 Task: Select a due date automation when advanced on, the moment a card is due add fields with custom field "Resume" set to a number greater than 1 and lower than 10.
Action: Mouse moved to (1229, 92)
Screenshot: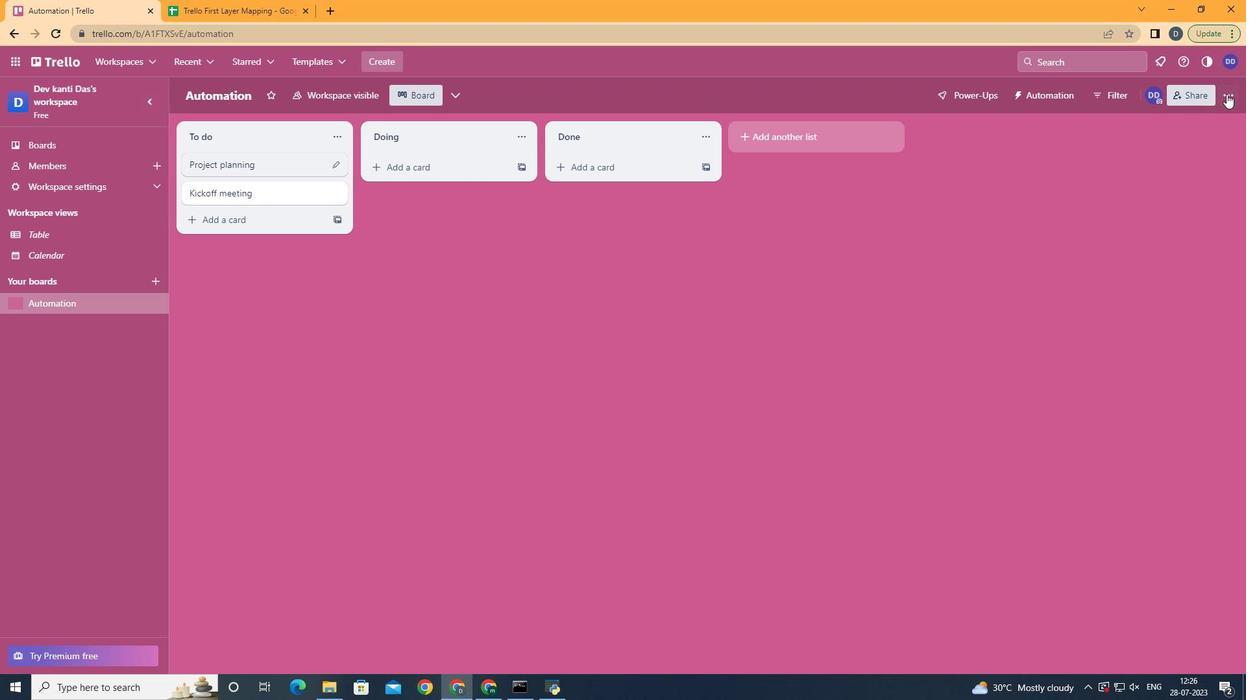 
Action: Mouse pressed left at (1229, 92)
Screenshot: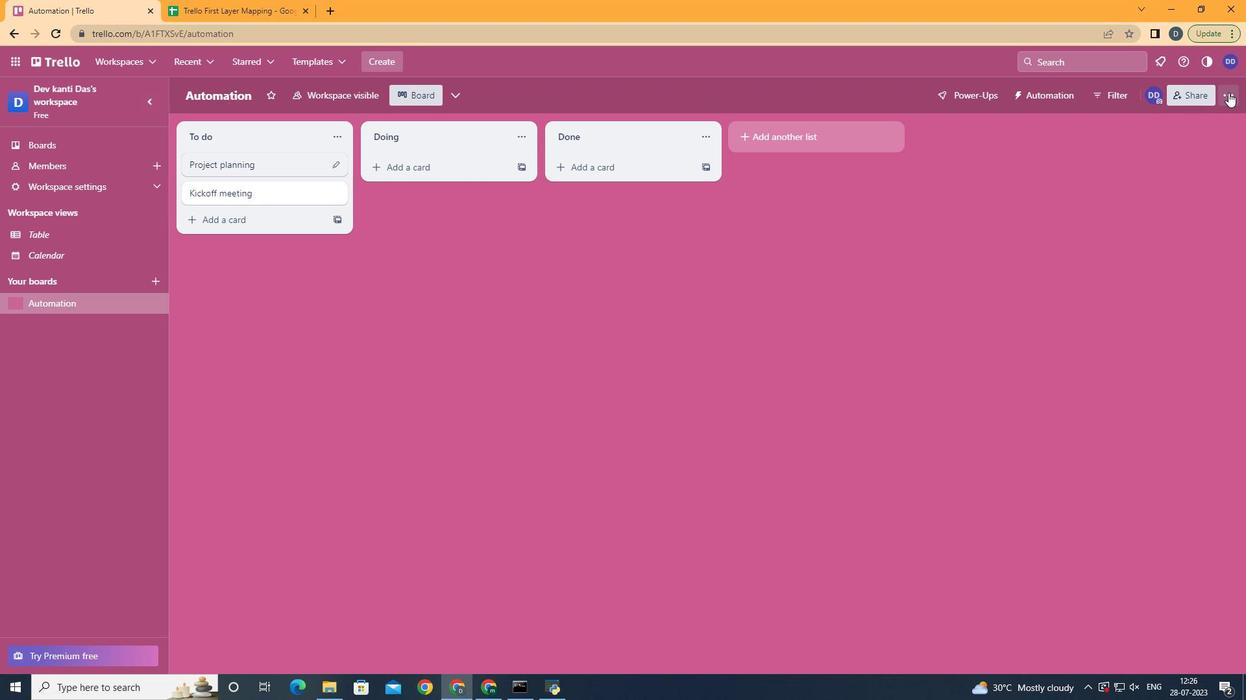 
Action: Mouse moved to (1144, 268)
Screenshot: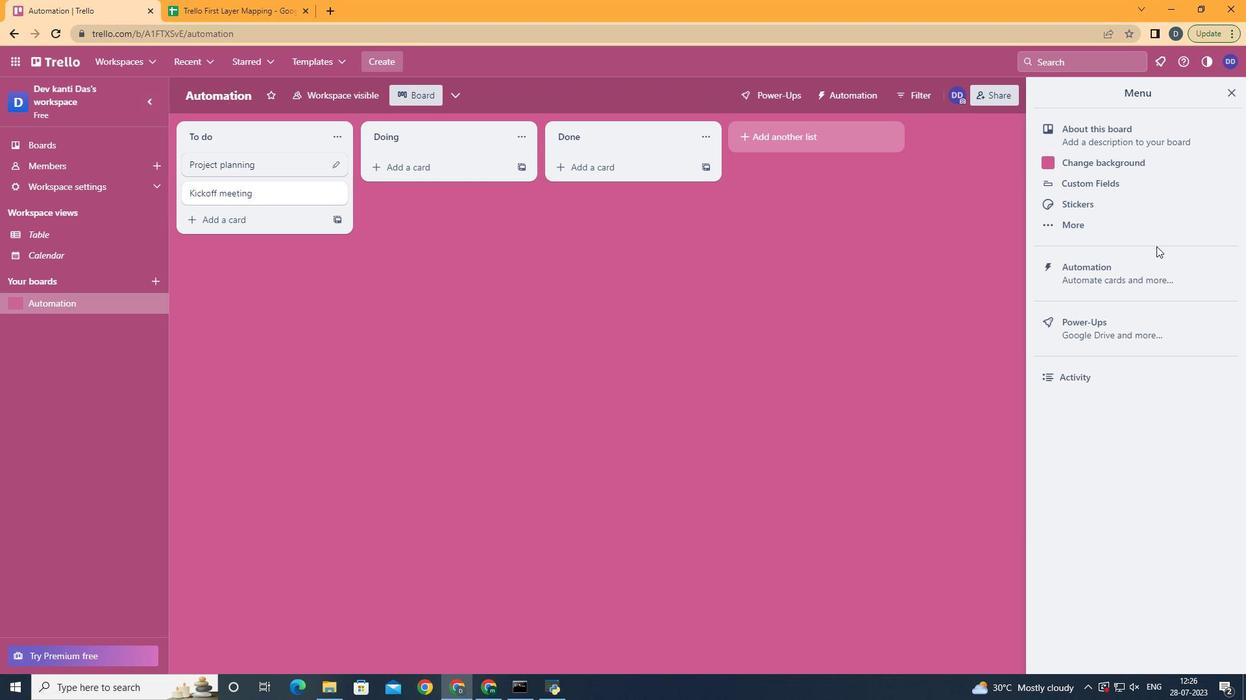 
Action: Mouse pressed left at (1144, 268)
Screenshot: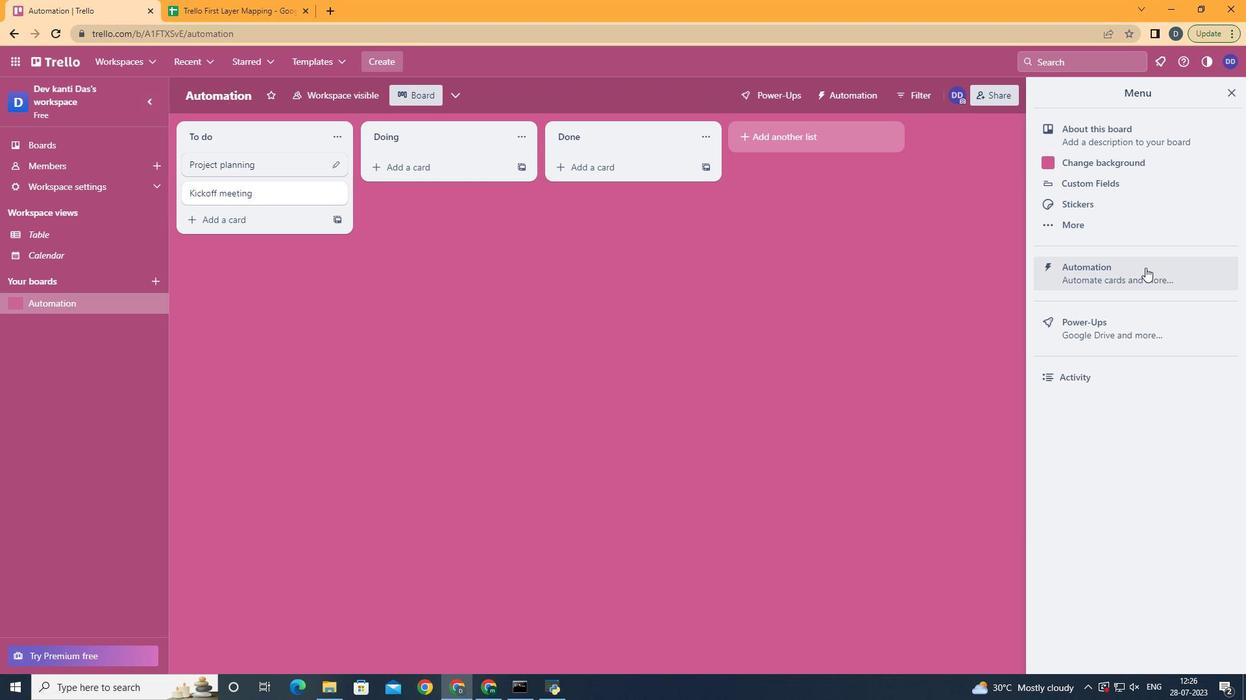 
Action: Mouse moved to (219, 256)
Screenshot: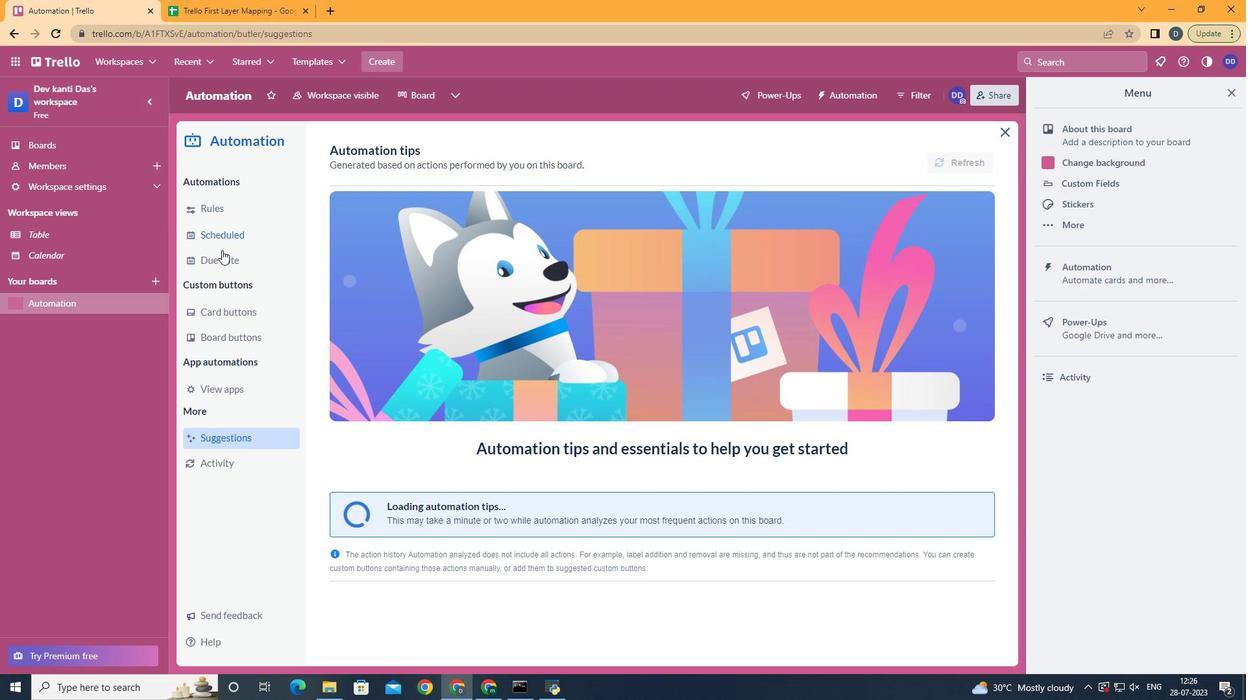 
Action: Mouse pressed left at (219, 256)
Screenshot: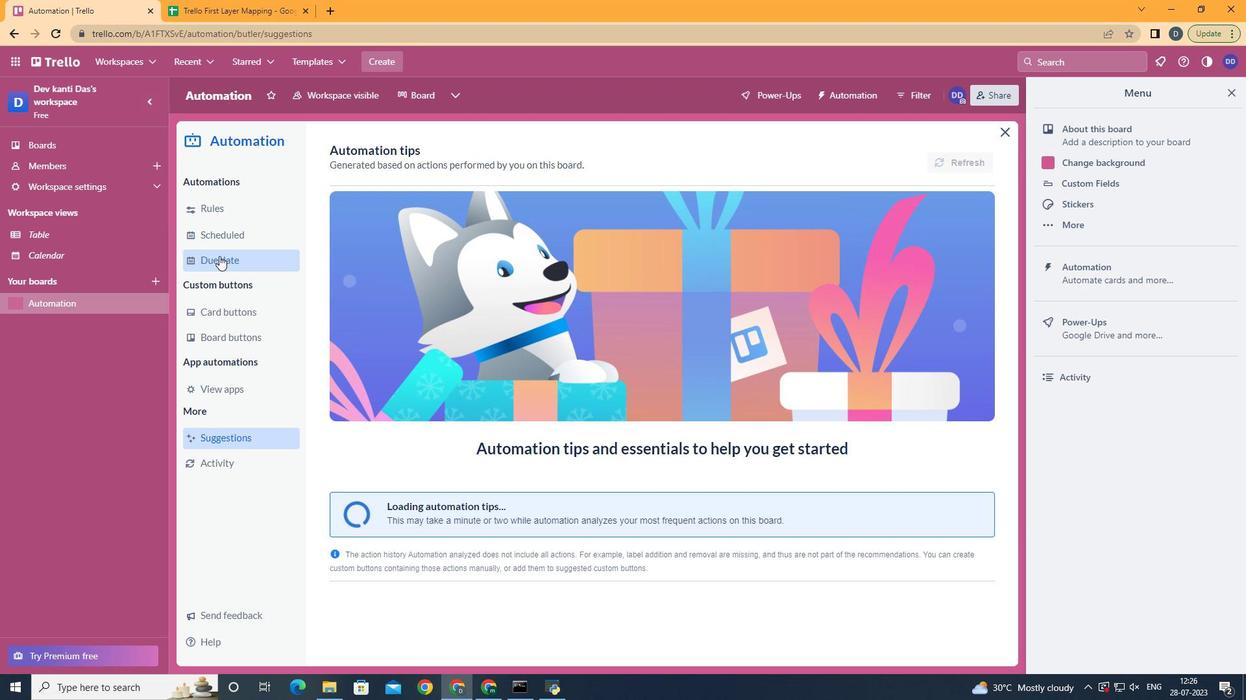 
Action: Mouse moved to (899, 160)
Screenshot: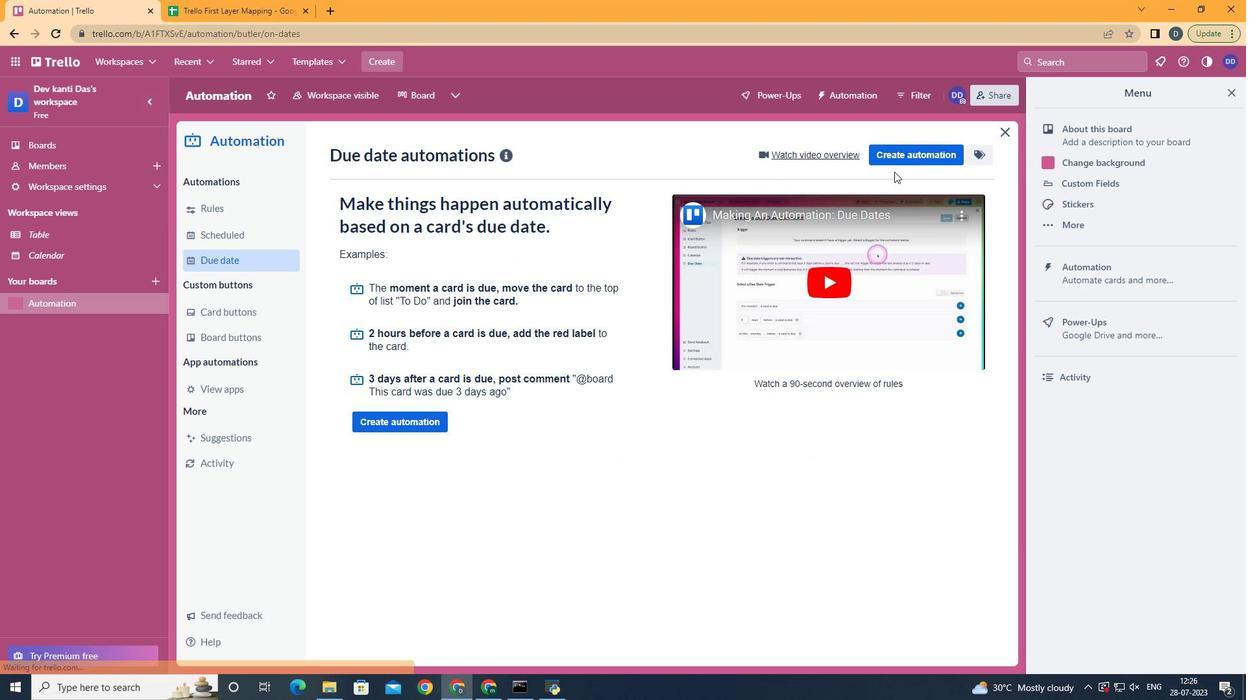 
Action: Mouse pressed left at (899, 160)
Screenshot: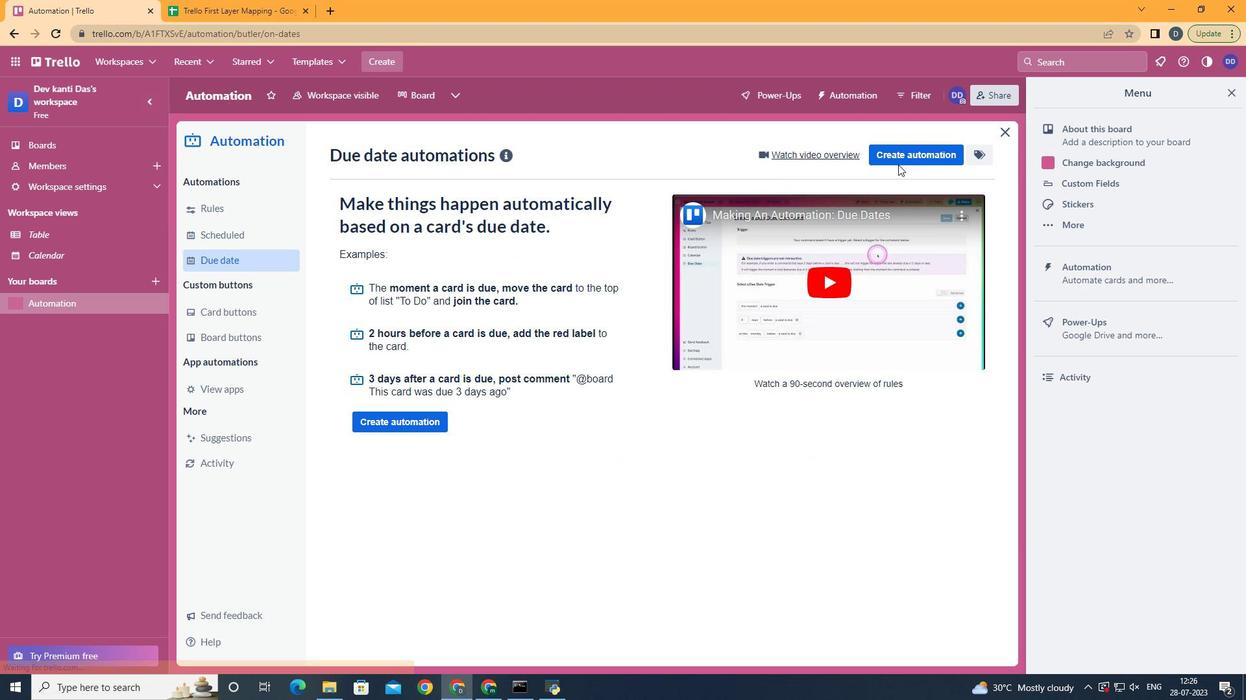
Action: Mouse moved to (773, 287)
Screenshot: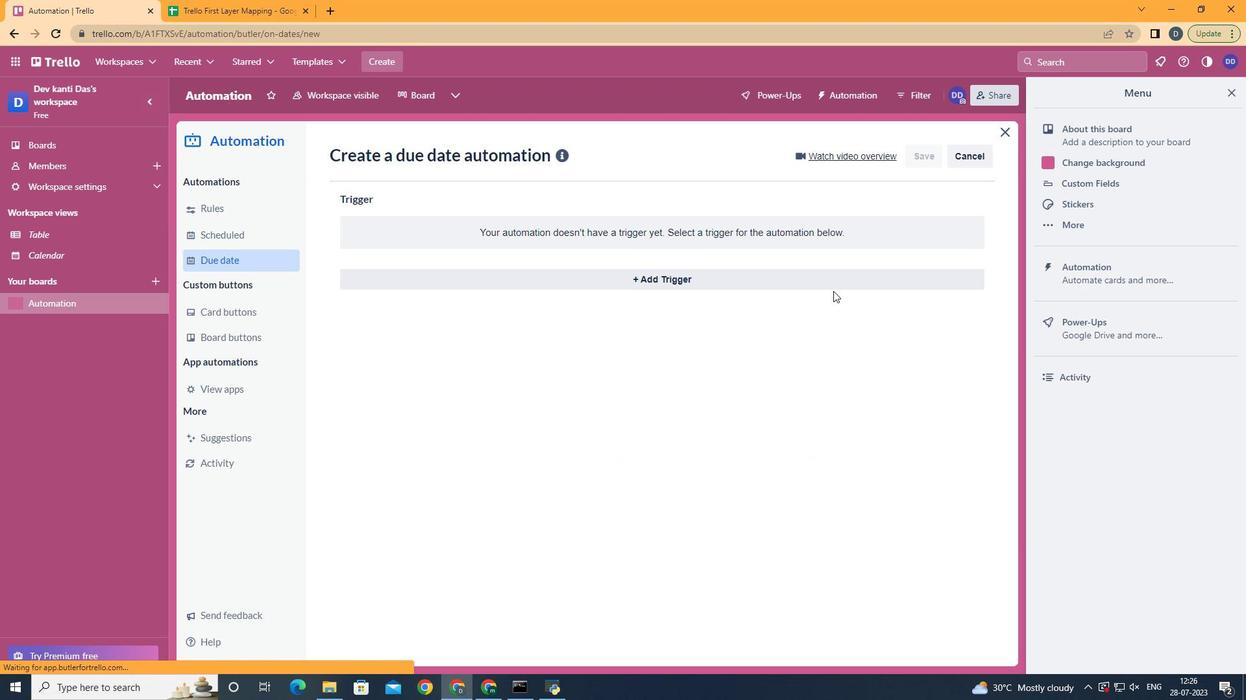 
Action: Mouse pressed left at (773, 287)
Screenshot: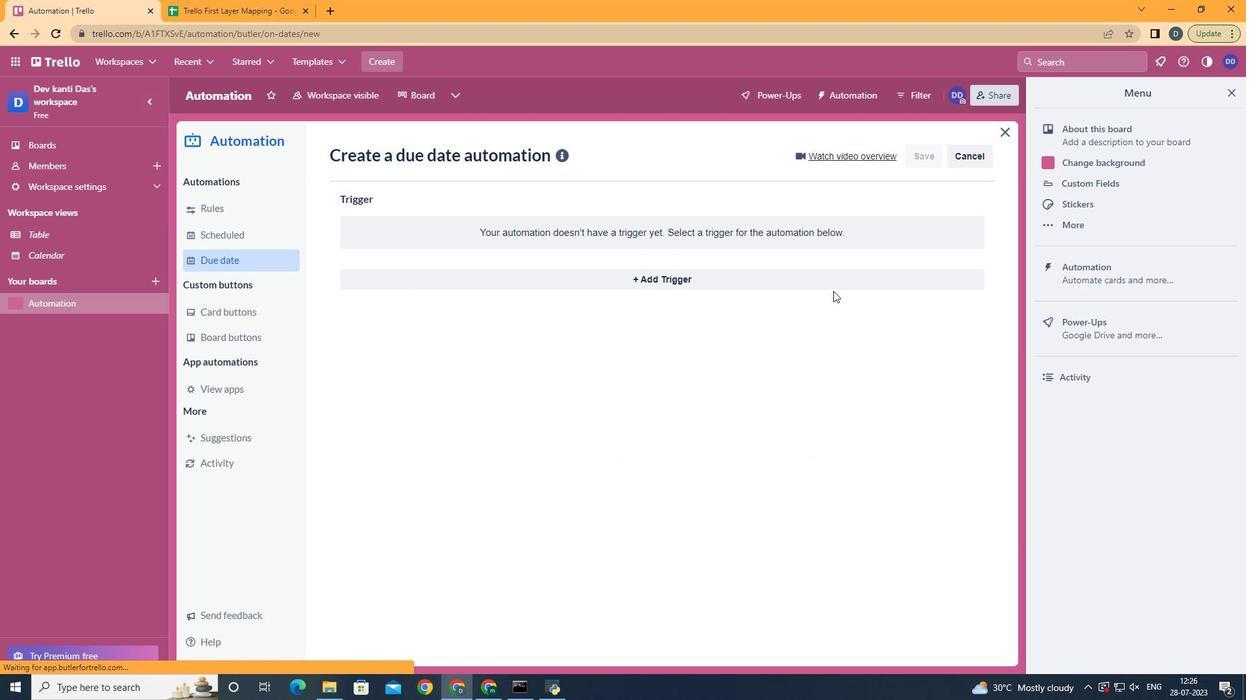 
Action: Mouse moved to (393, 460)
Screenshot: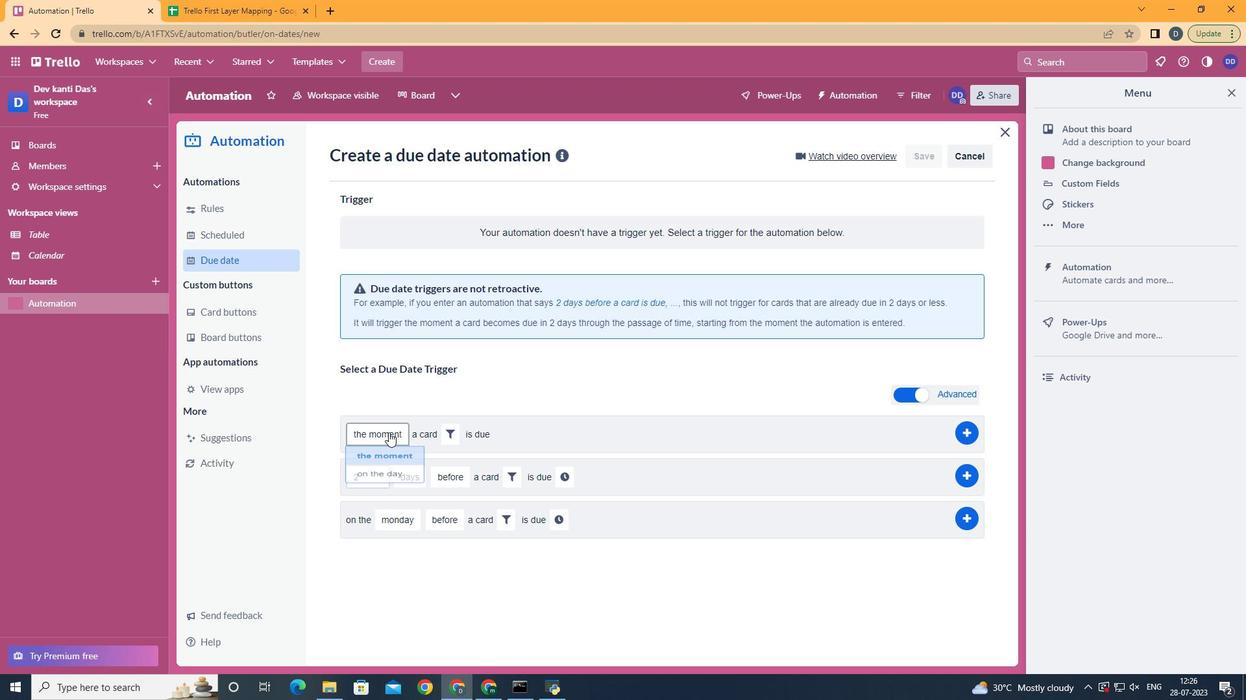 
Action: Mouse pressed left at (393, 460)
Screenshot: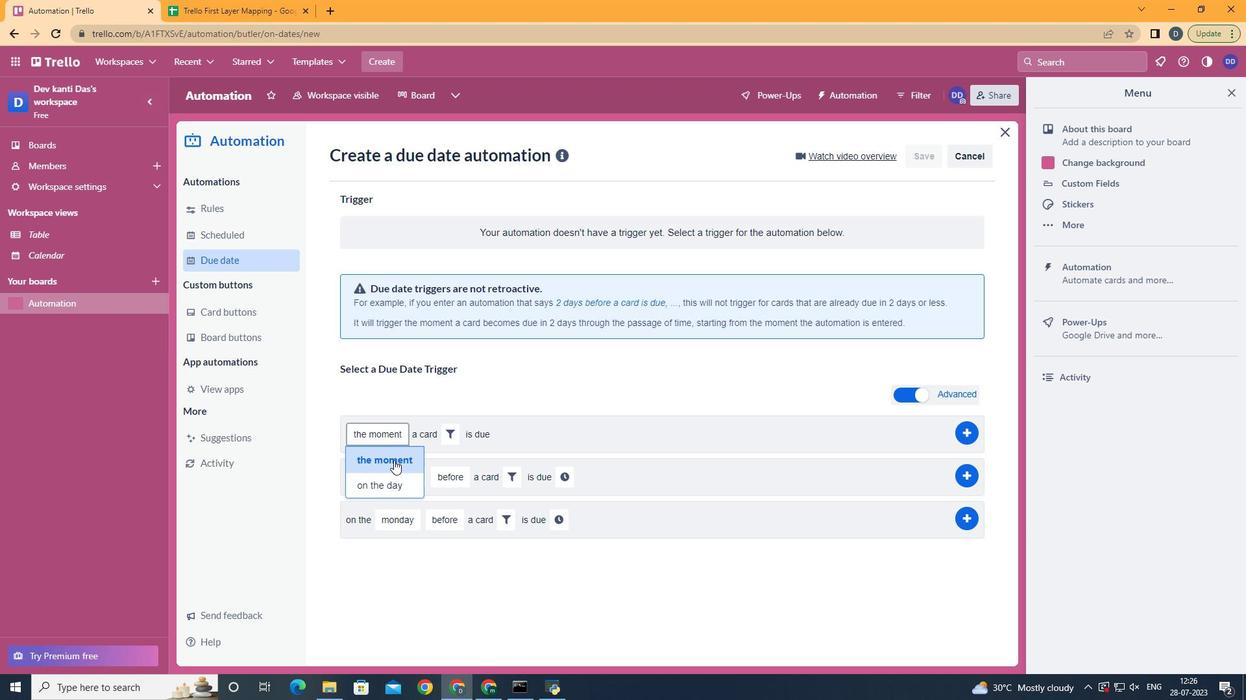 
Action: Mouse moved to (451, 434)
Screenshot: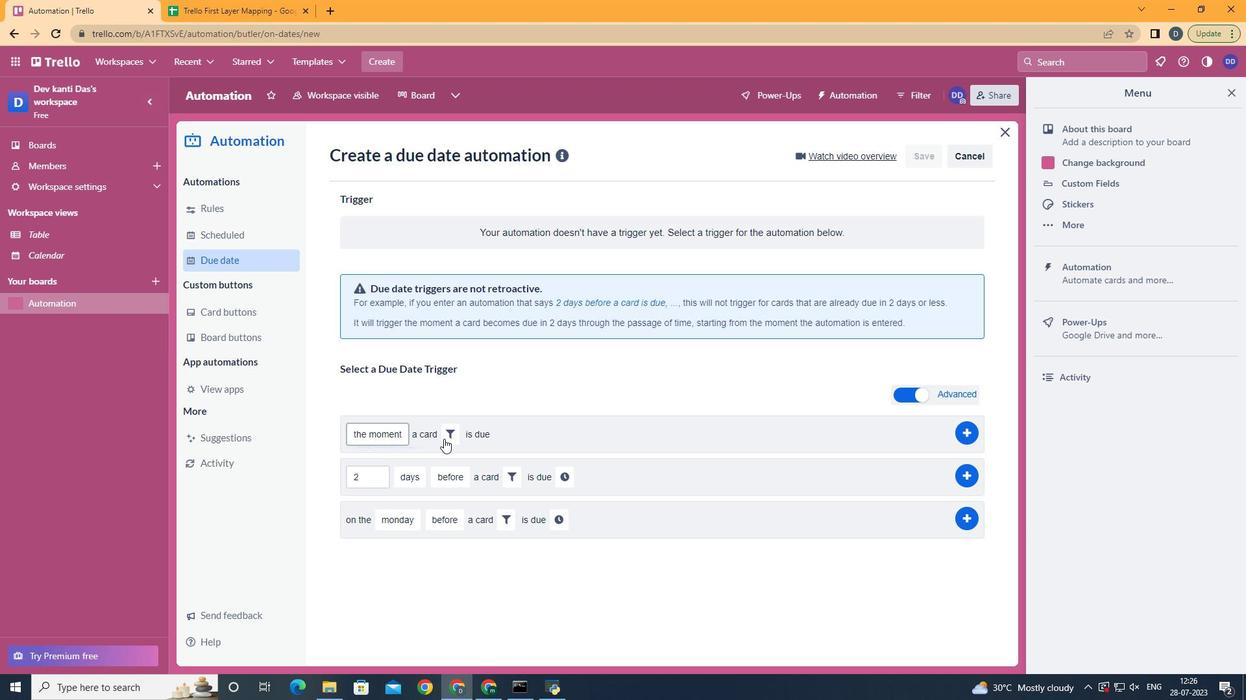 
Action: Mouse pressed left at (451, 434)
Screenshot: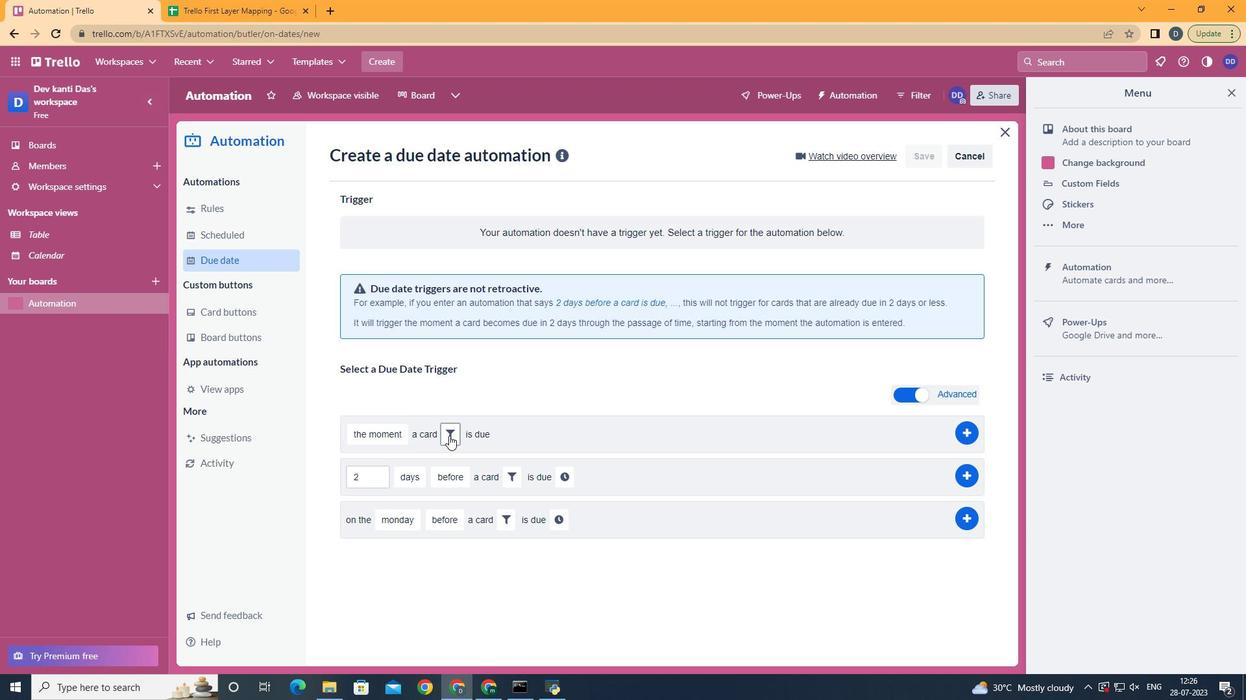 
Action: Mouse moved to (653, 476)
Screenshot: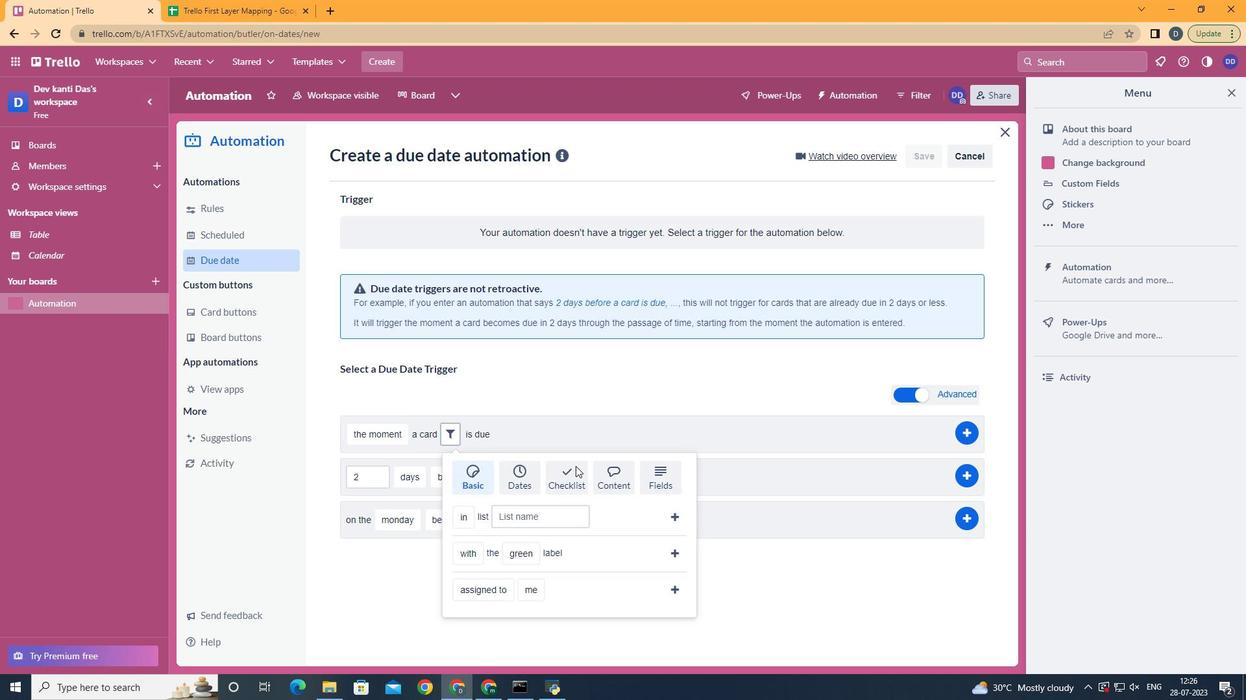 
Action: Mouse pressed left at (653, 476)
Screenshot: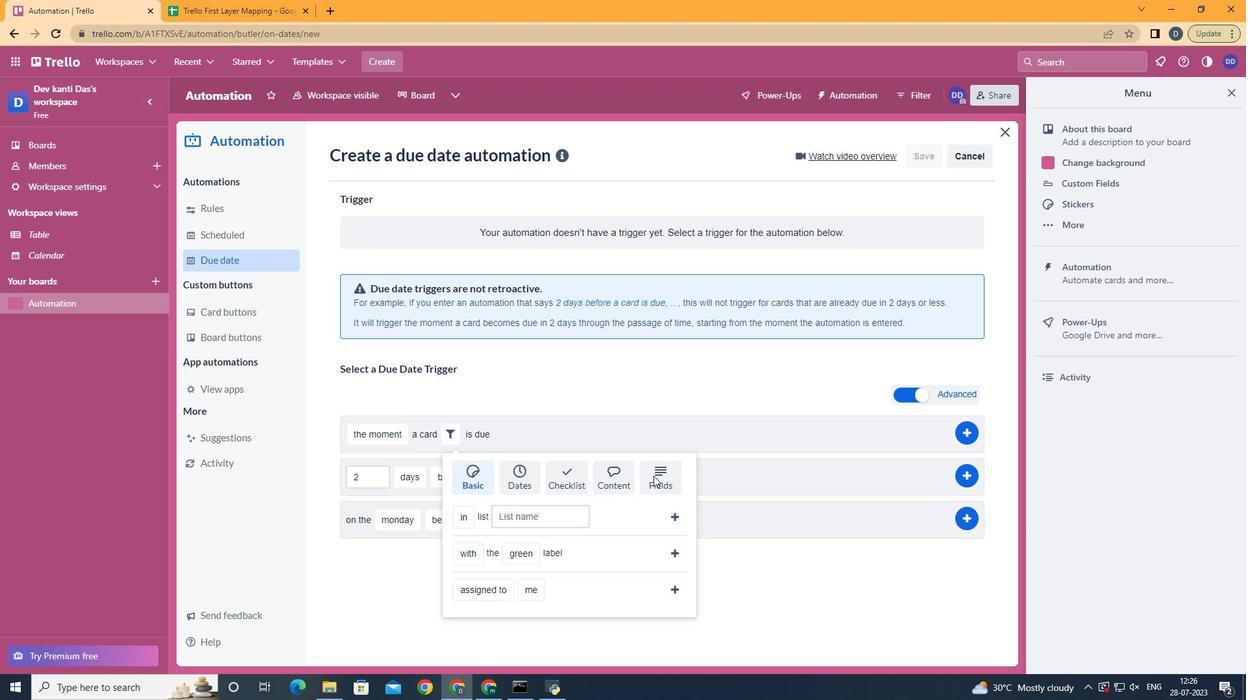 
Action: Mouse moved to (672, 495)
Screenshot: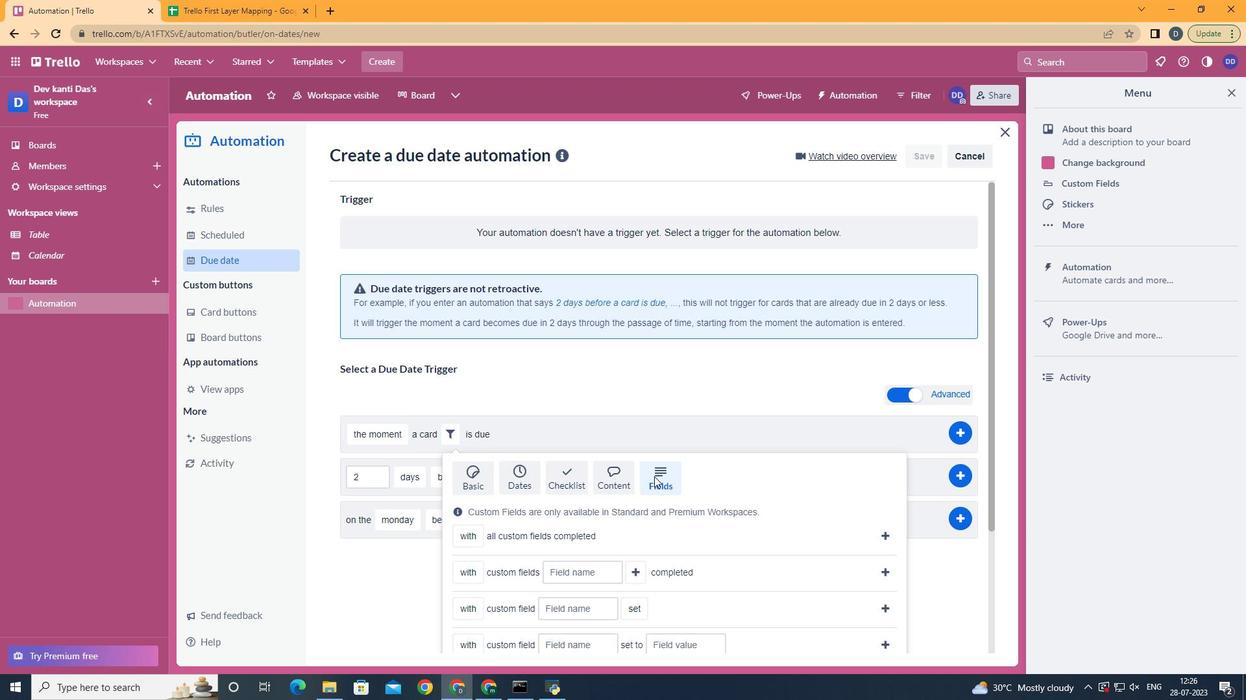 
Action: Mouse scrolled (672, 494) with delta (0, 0)
Screenshot: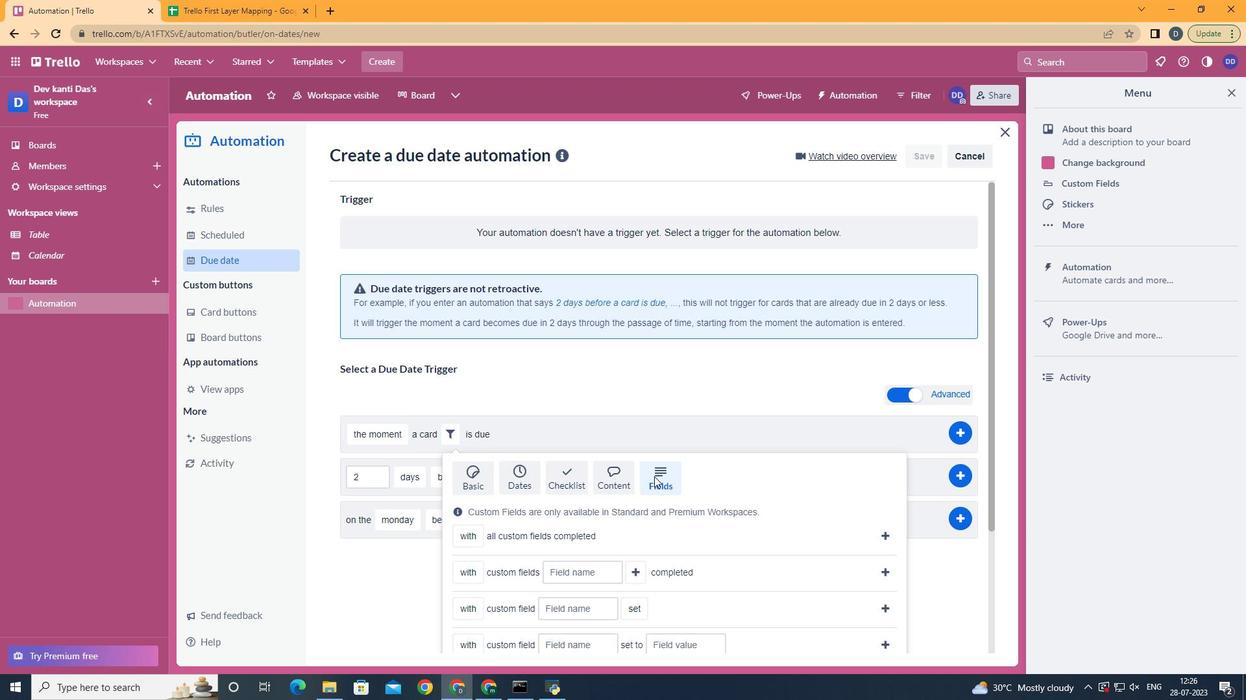 
Action: Mouse moved to (685, 503)
Screenshot: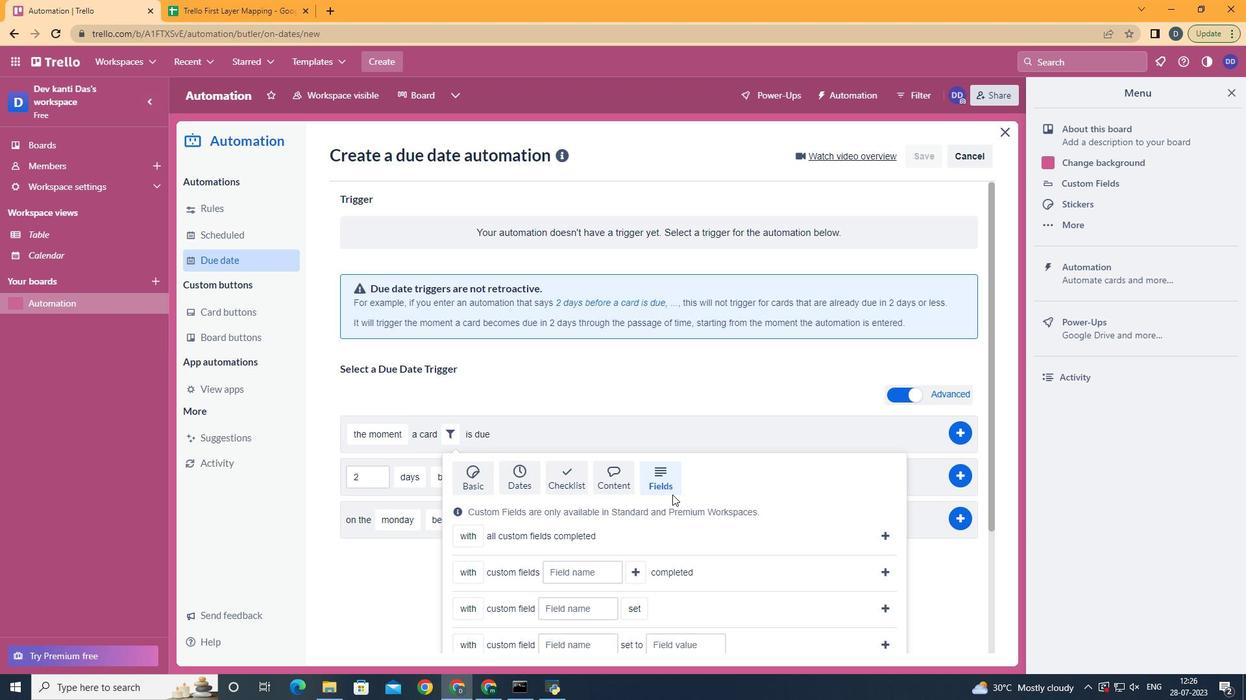 
Action: Mouse scrolled (684, 502) with delta (0, 0)
Screenshot: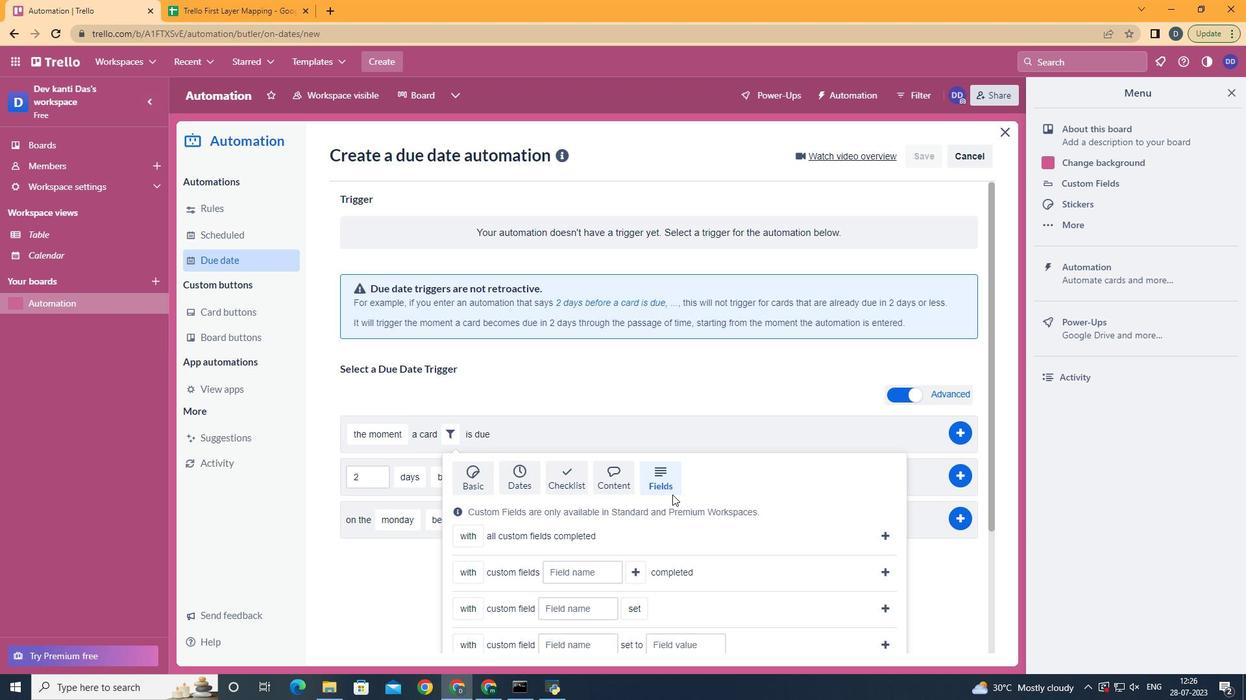 
Action: Mouse moved to (695, 504)
Screenshot: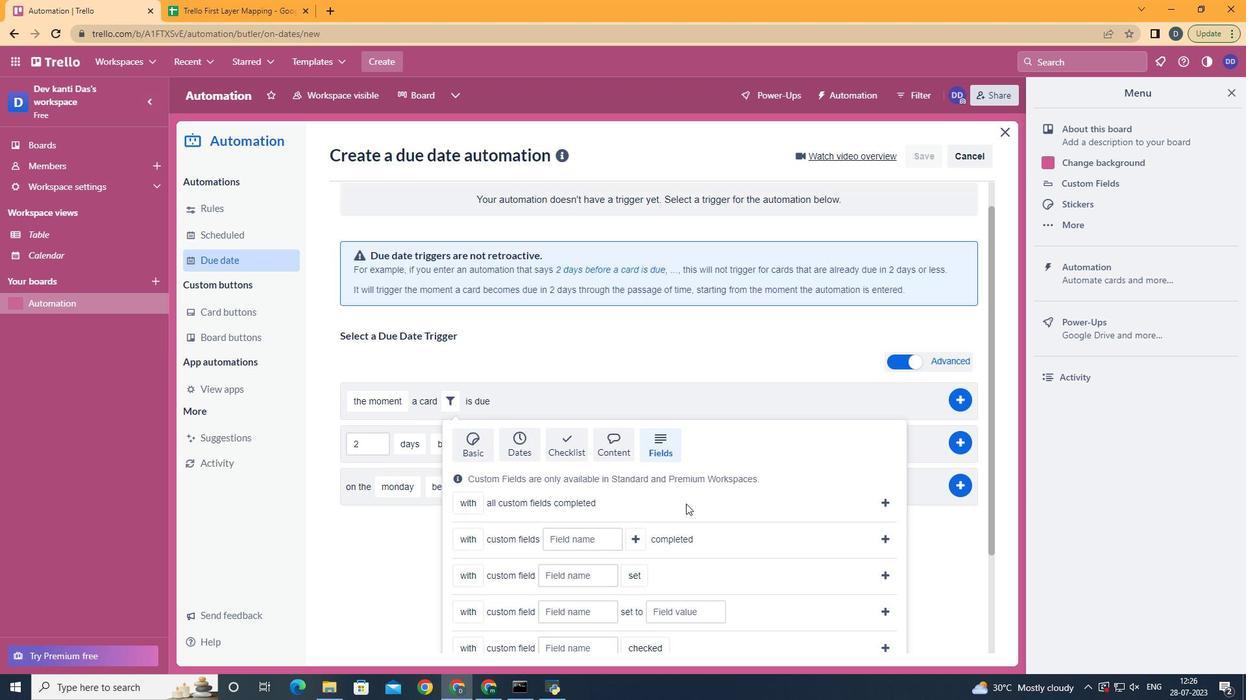 
Action: Mouse scrolled (695, 505) with delta (0, 0)
Screenshot: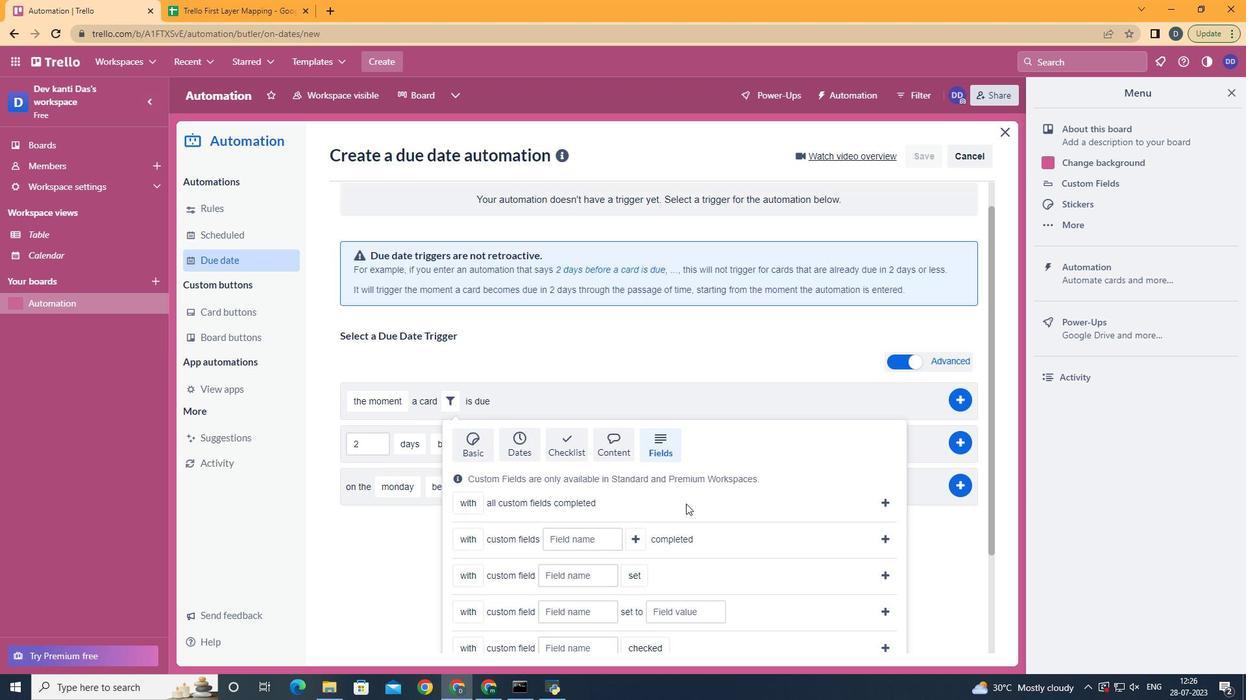 
Action: Mouse moved to (730, 499)
Screenshot: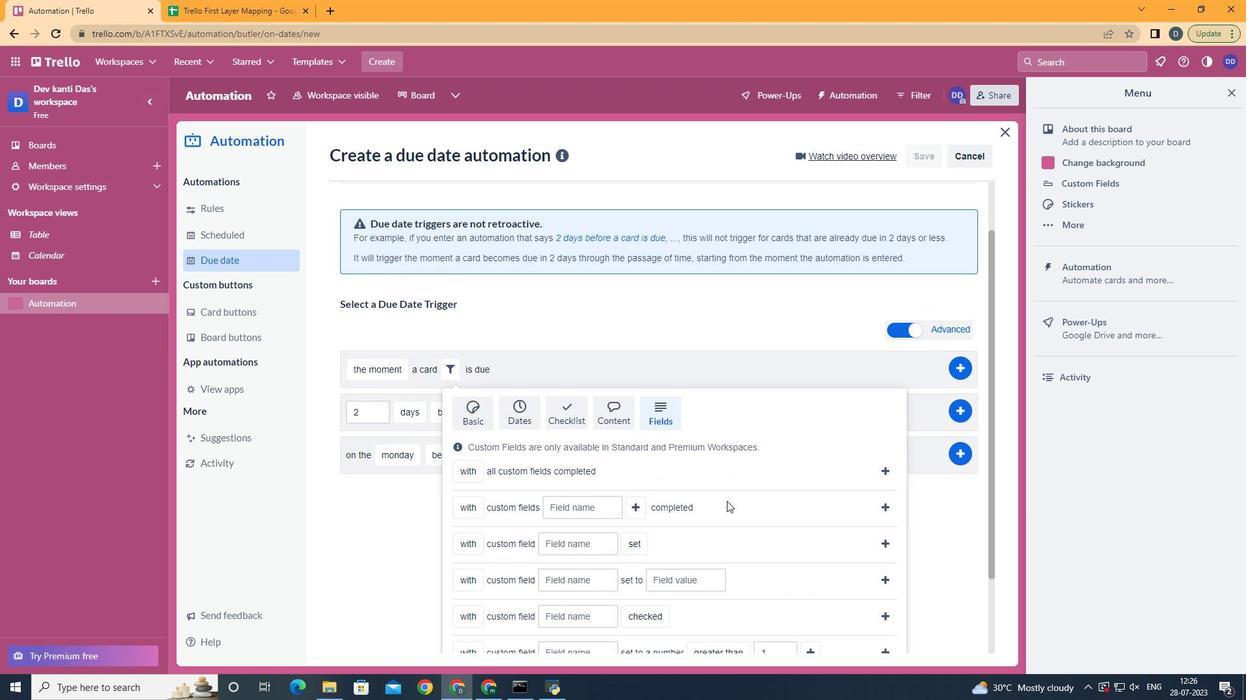 
Action: Mouse scrolled (730, 499) with delta (0, 0)
Screenshot: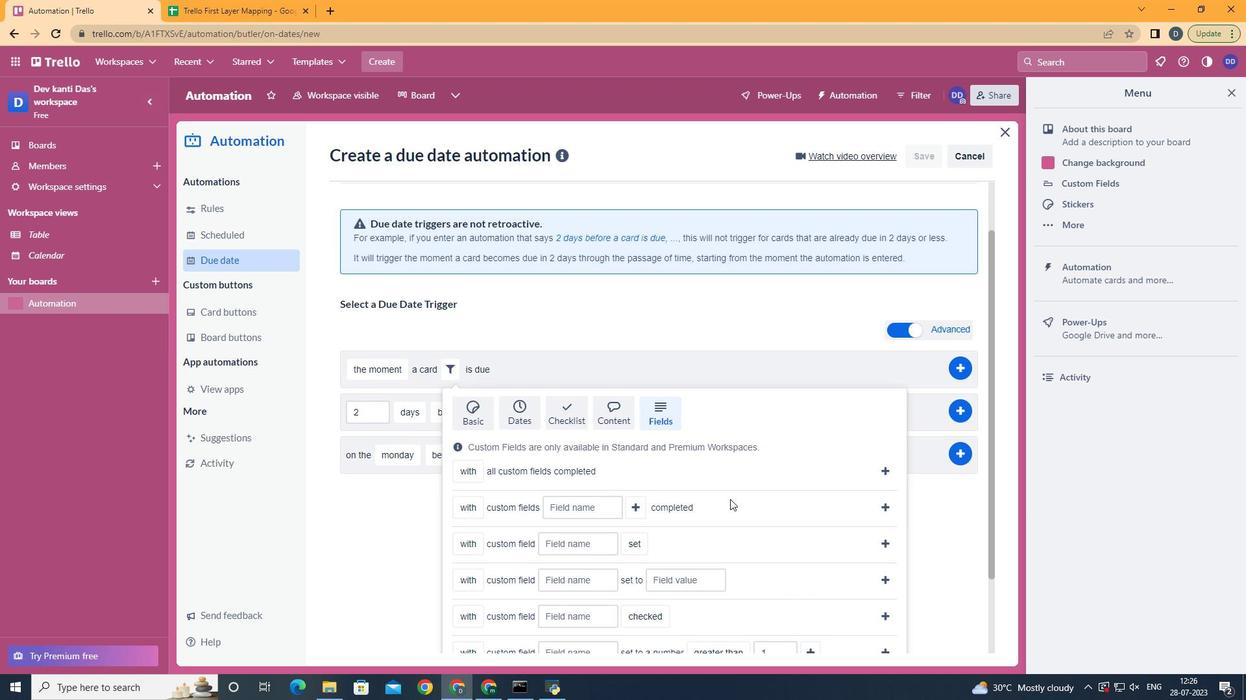 
Action: Mouse scrolled (730, 499) with delta (0, 0)
Screenshot: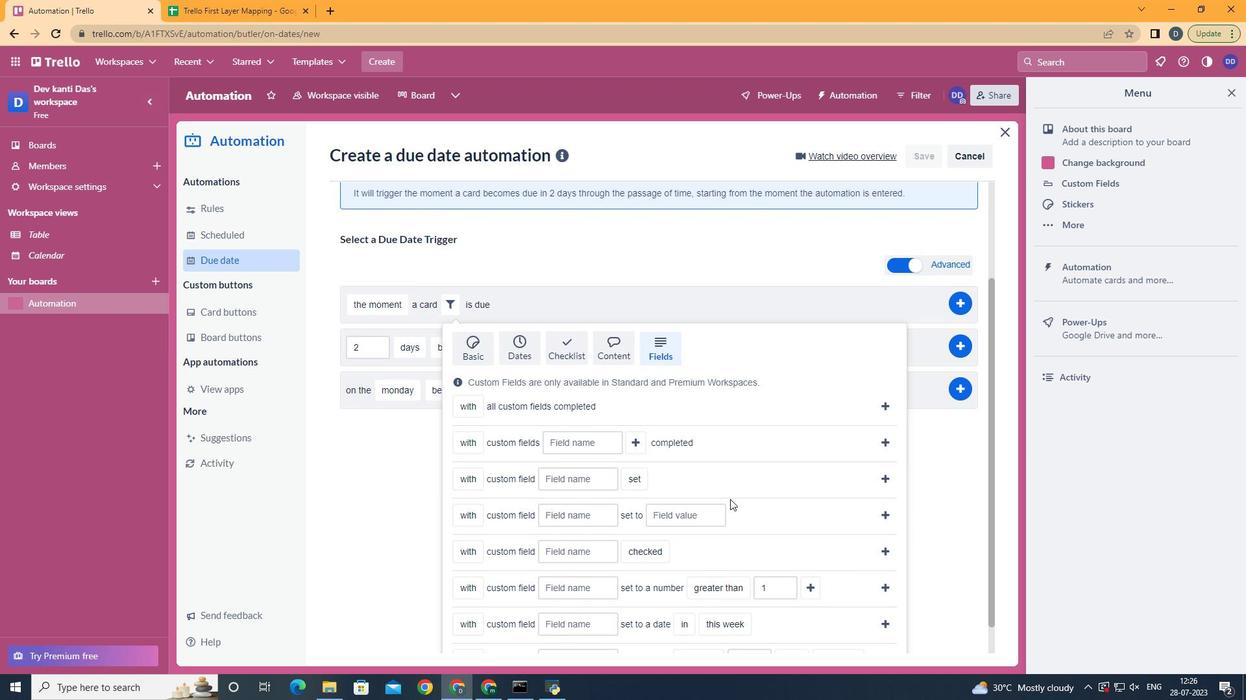 
Action: Mouse moved to (482, 578)
Screenshot: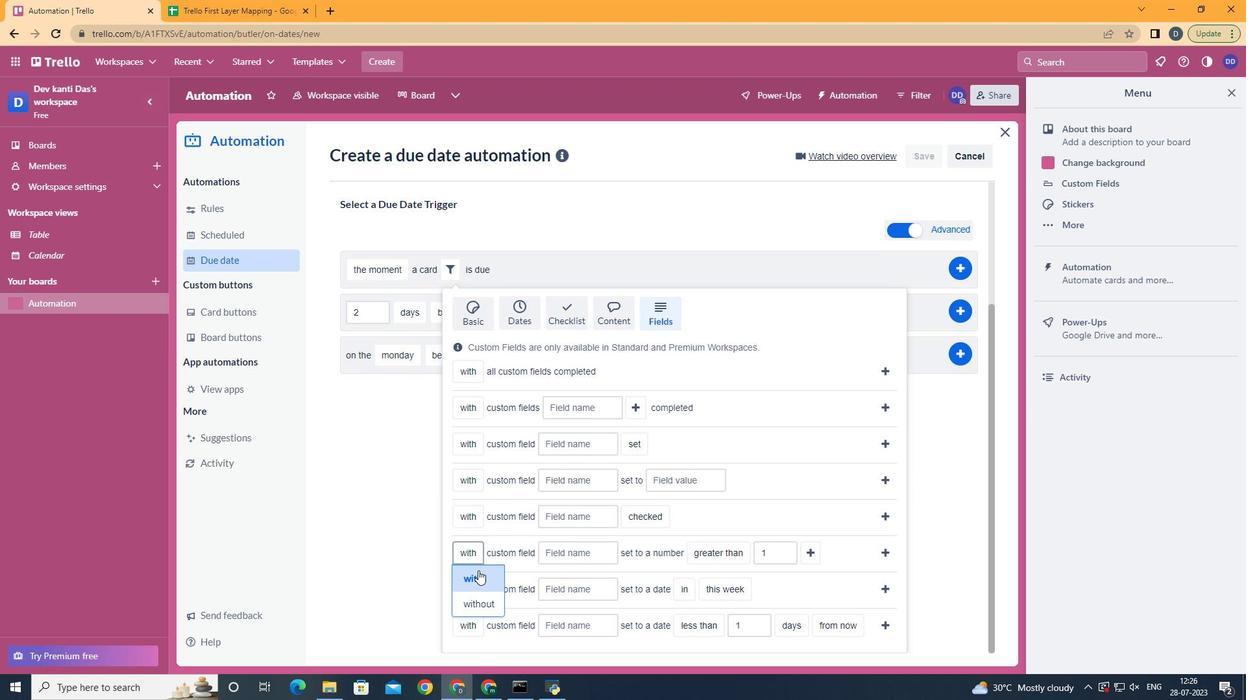 
Action: Mouse pressed left at (482, 578)
Screenshot: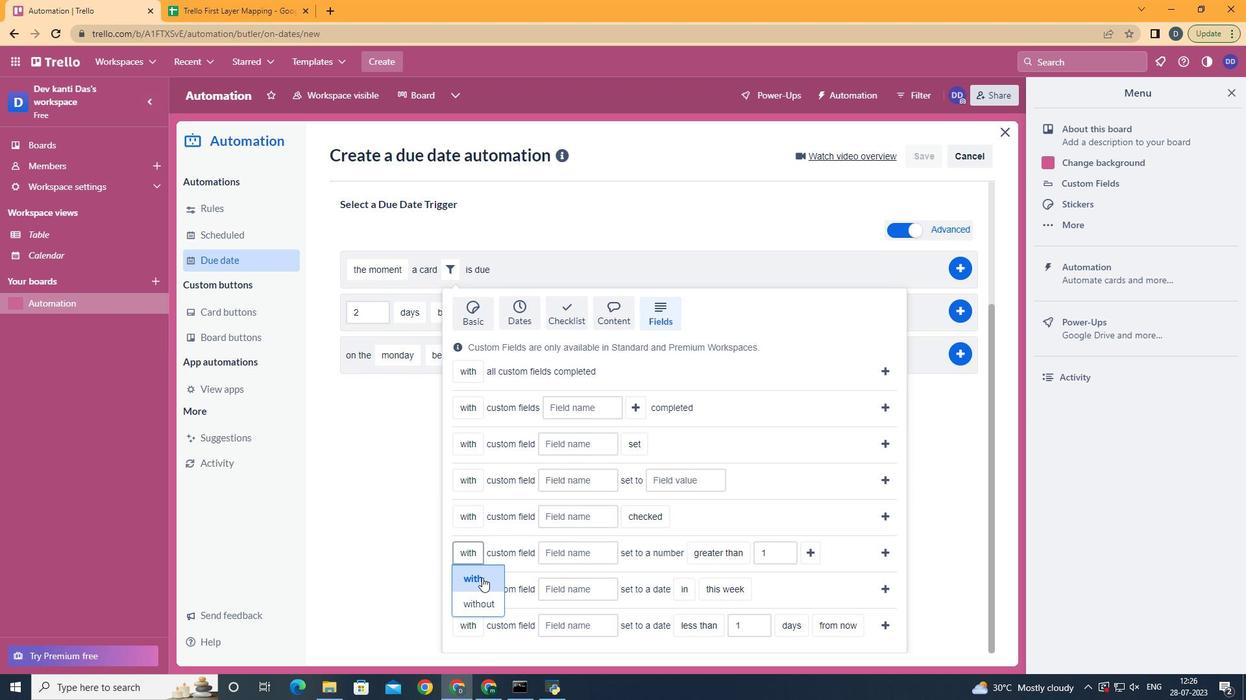 
Action: Mouse moved to (575, 554)
Screenshot: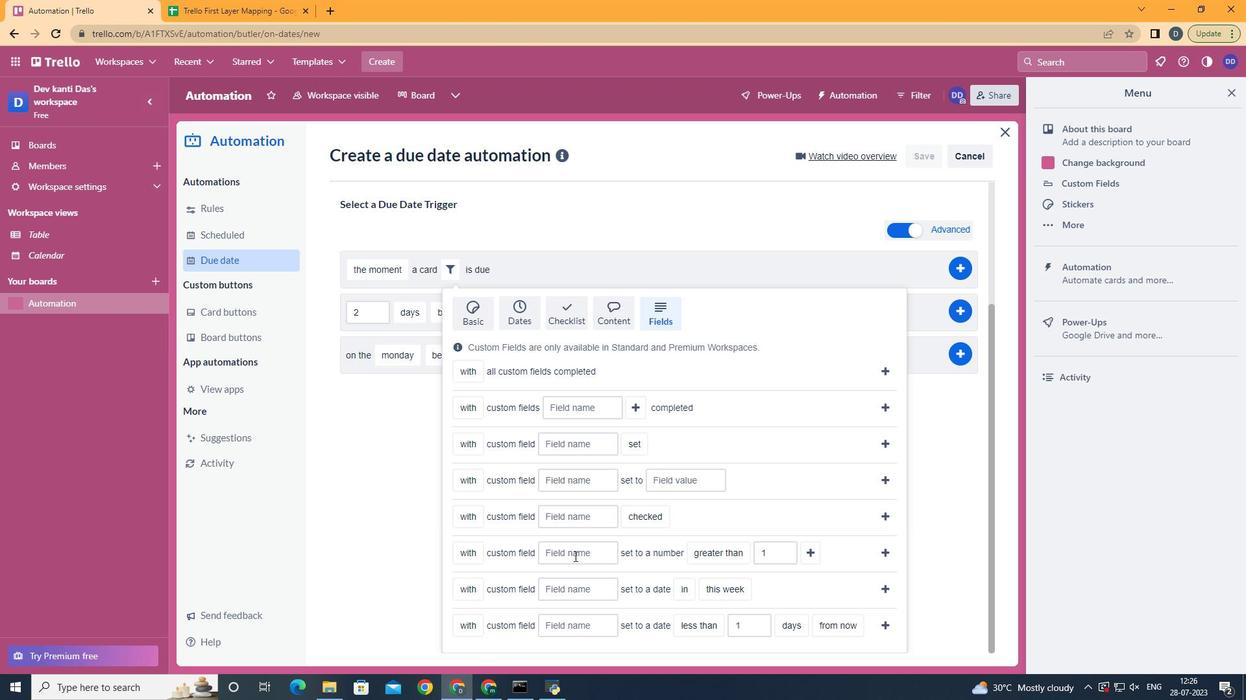 
Action: Mouse pressed left at (575, 554)
Screenshot: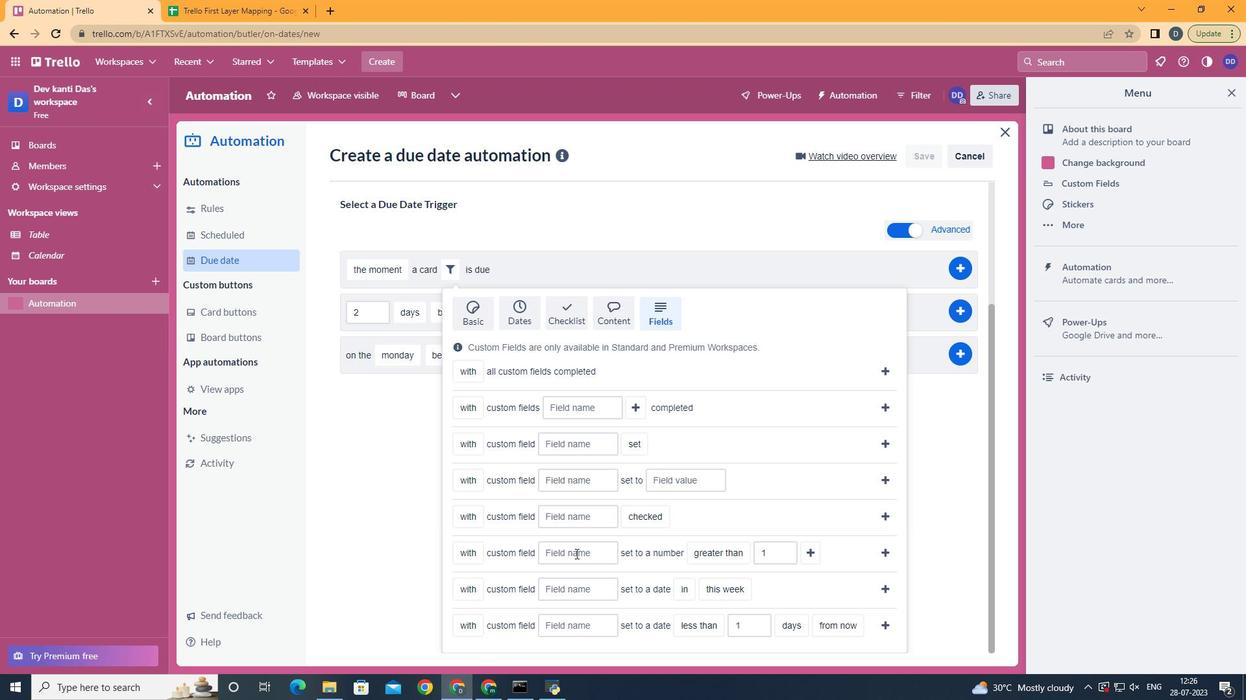 
Action: Key pressed <Key.shift>Resume
Screenshot: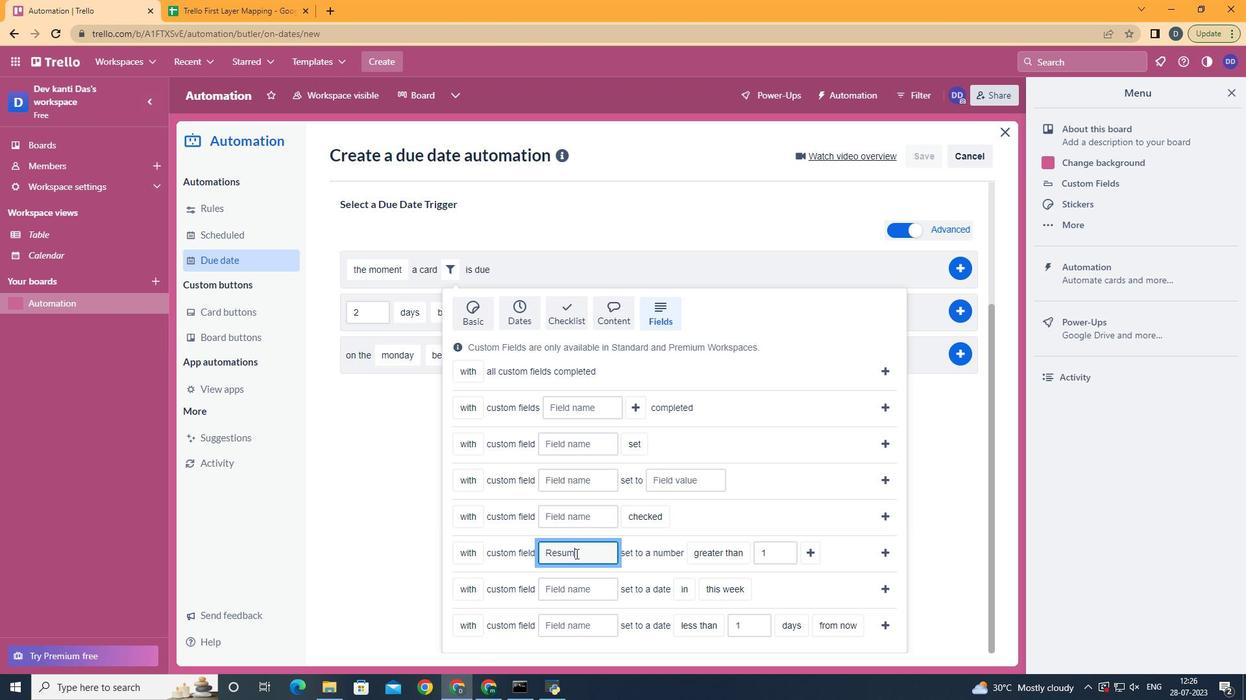
Action: Mouse moved to (748, 447)
Screenshot: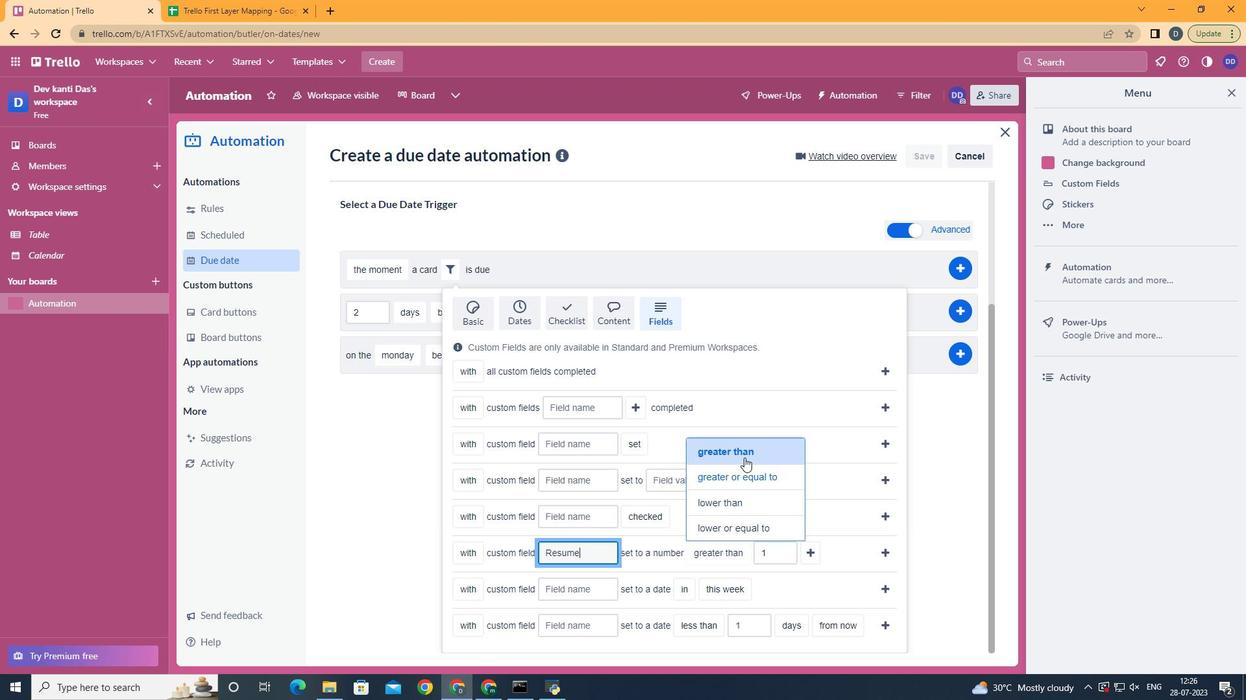 
Action: Mouse pressed left at (748, 447)
Screenshot: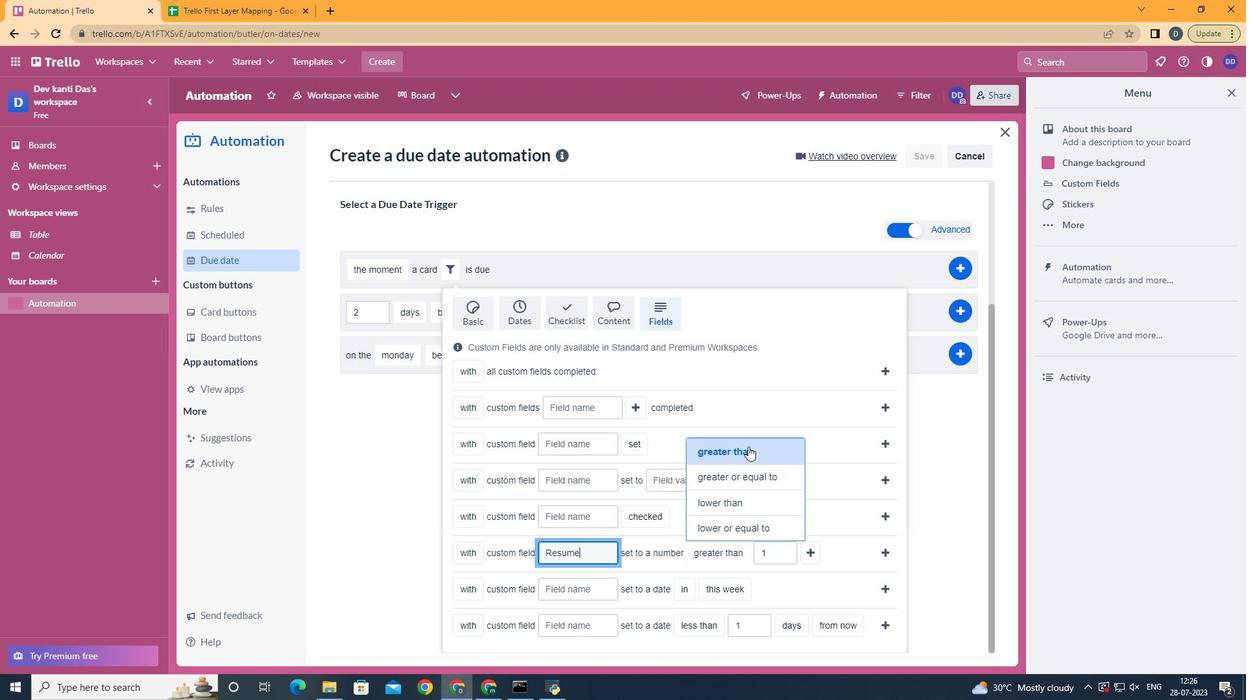
Action: Mouse moved to (814, 557)
Screenshot: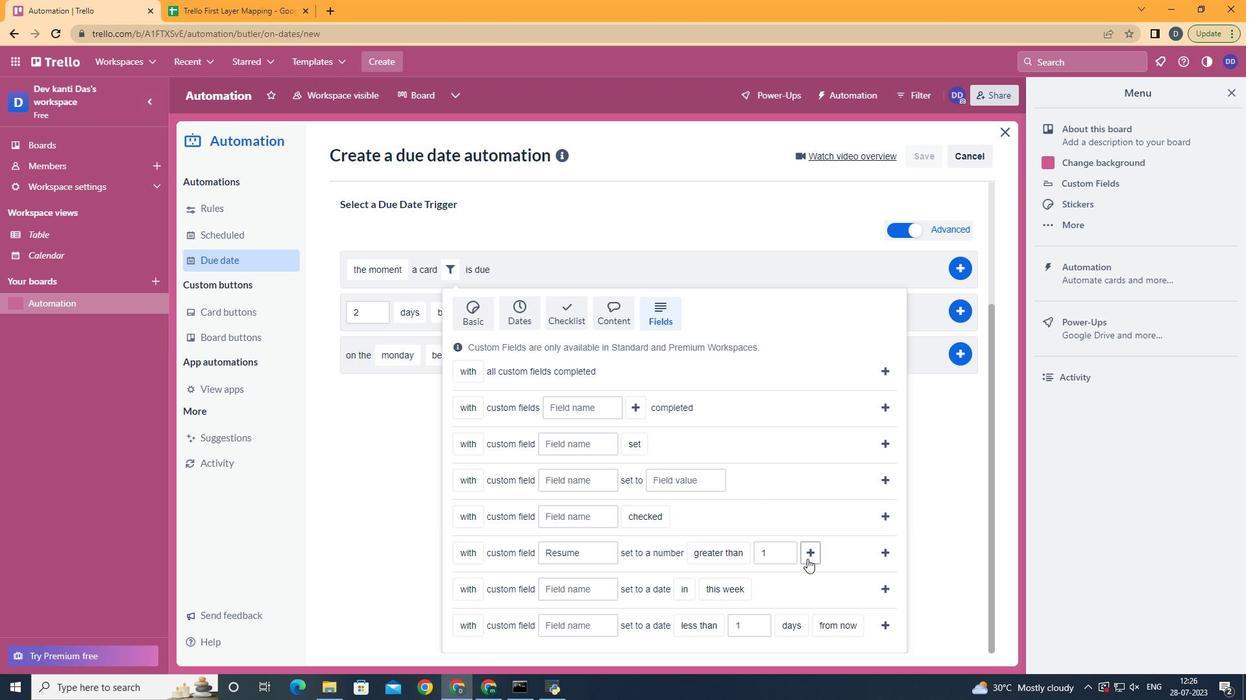 
Action: Mouse pressed left at (814, 557)
Screenshot: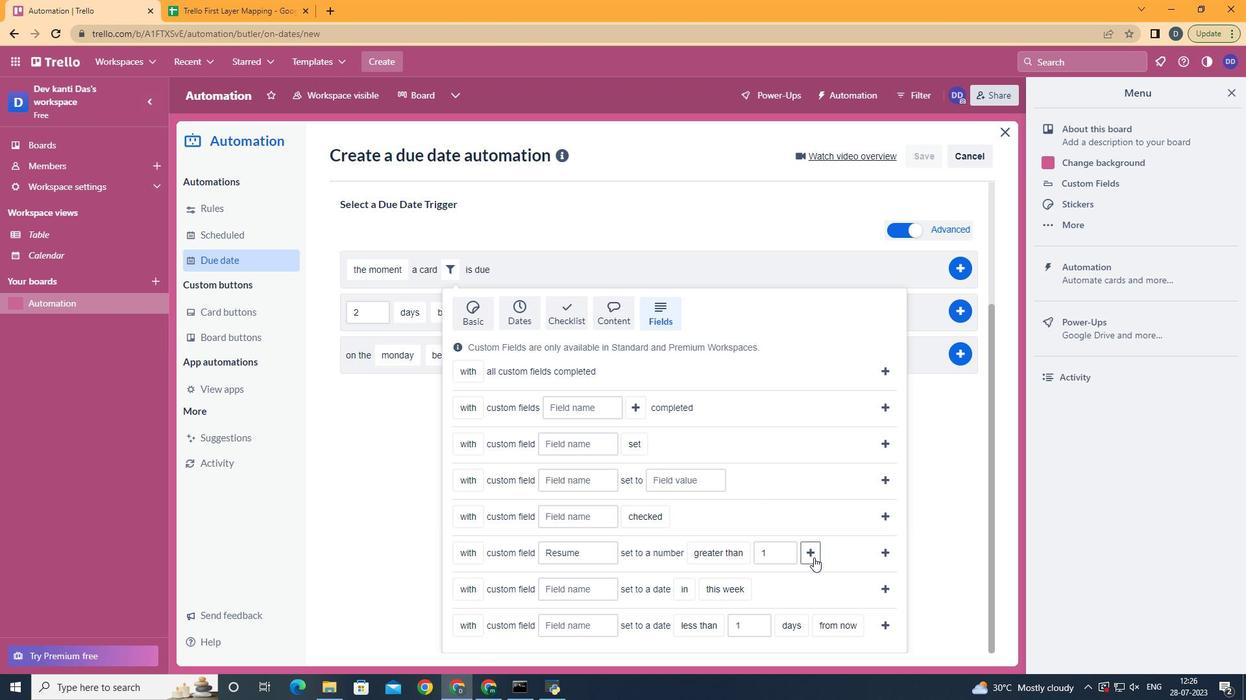 
Action: Mouse moved to (538, 482)
Screenshot: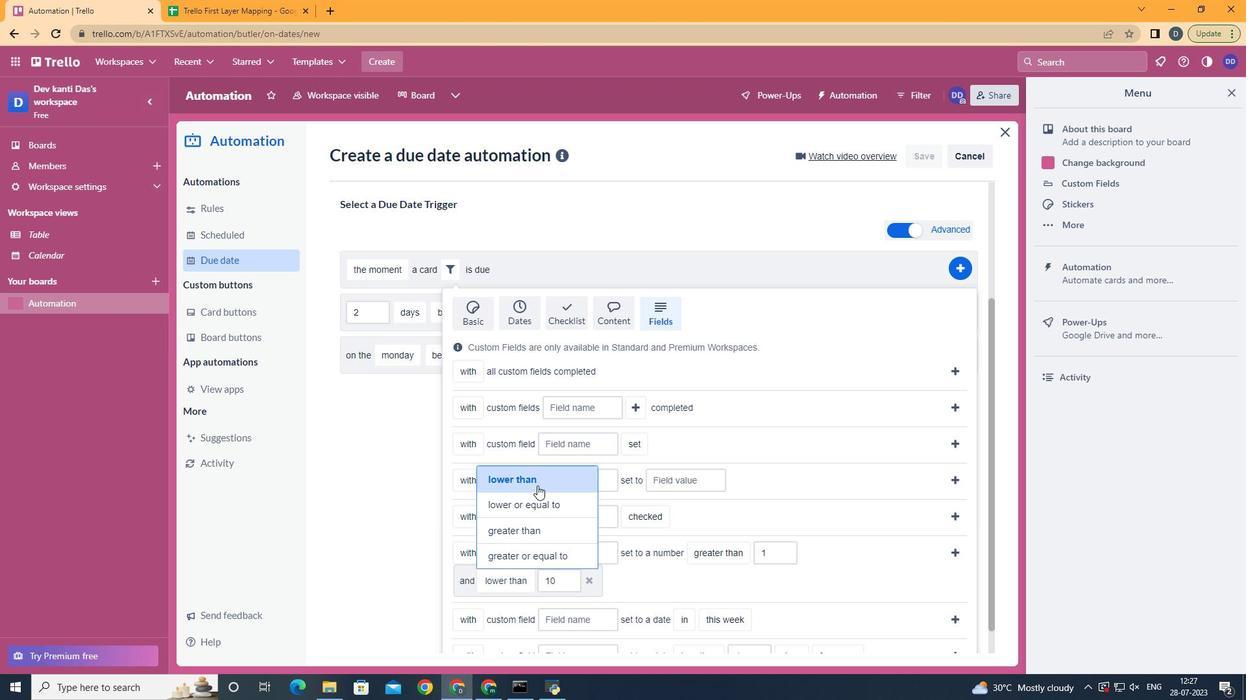
Action: Mouse pressed left at (538, 482)
Screenshot: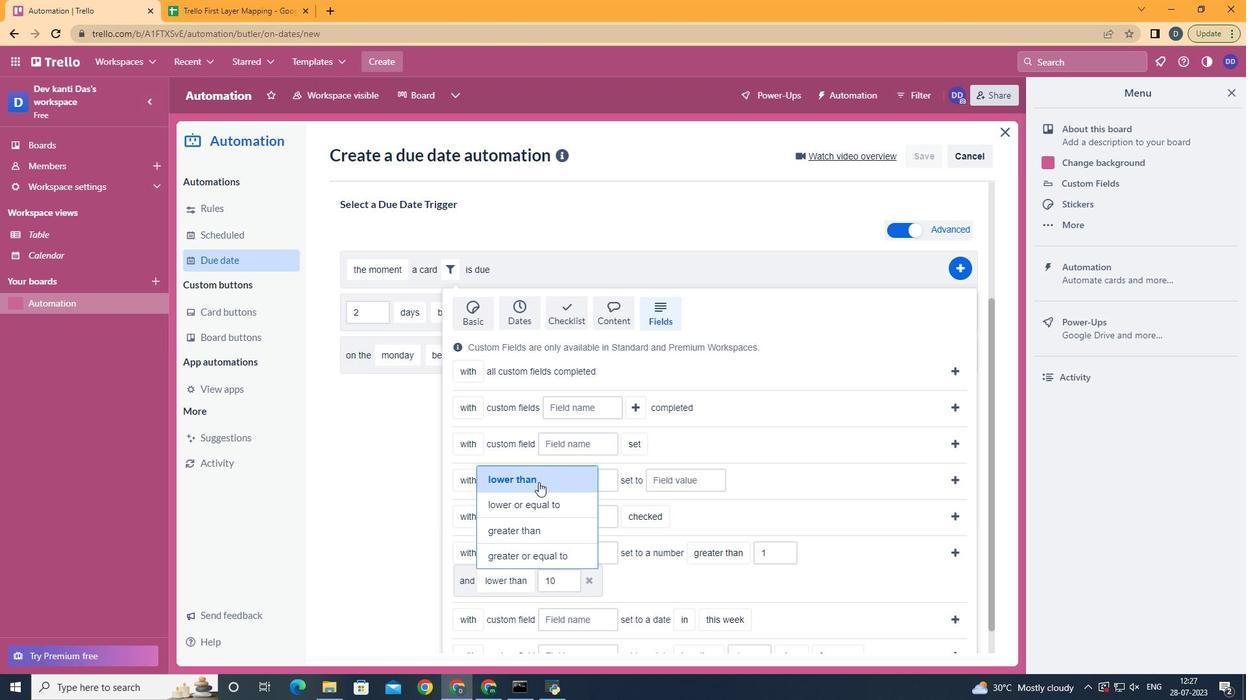 
Action: Mouse moved to (957, 554)
Screenshot: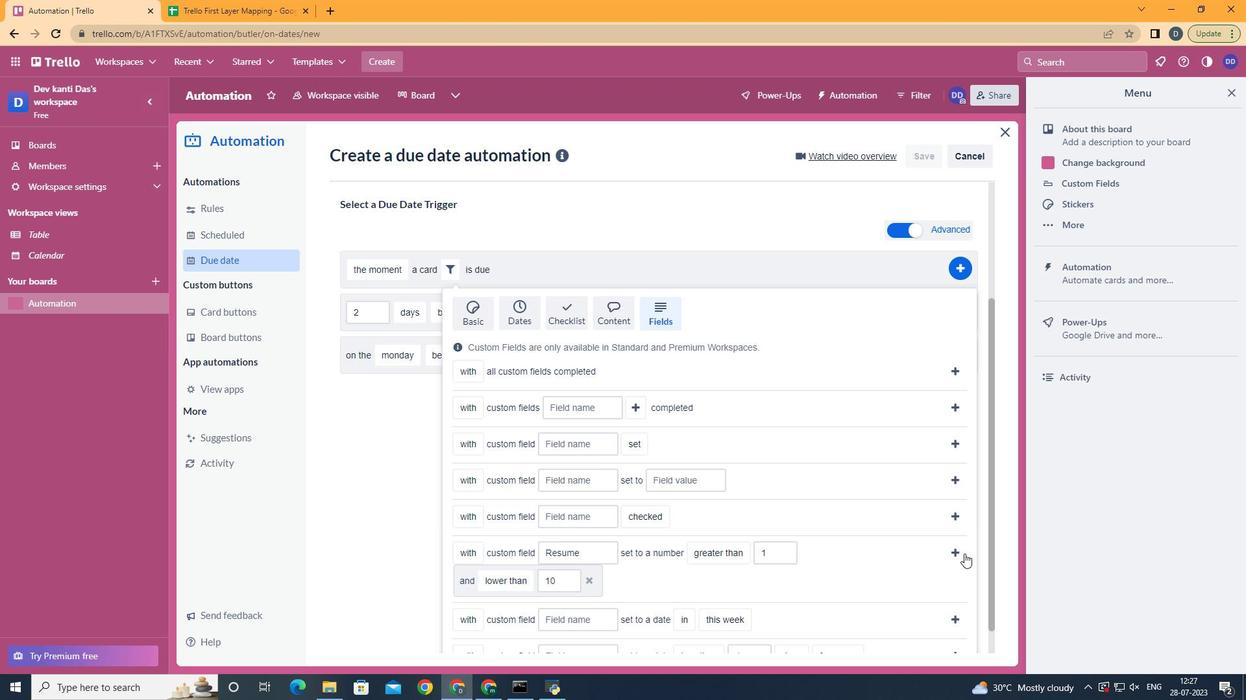 
Action: Mouse pressed left at (957, 554)
Screenshot: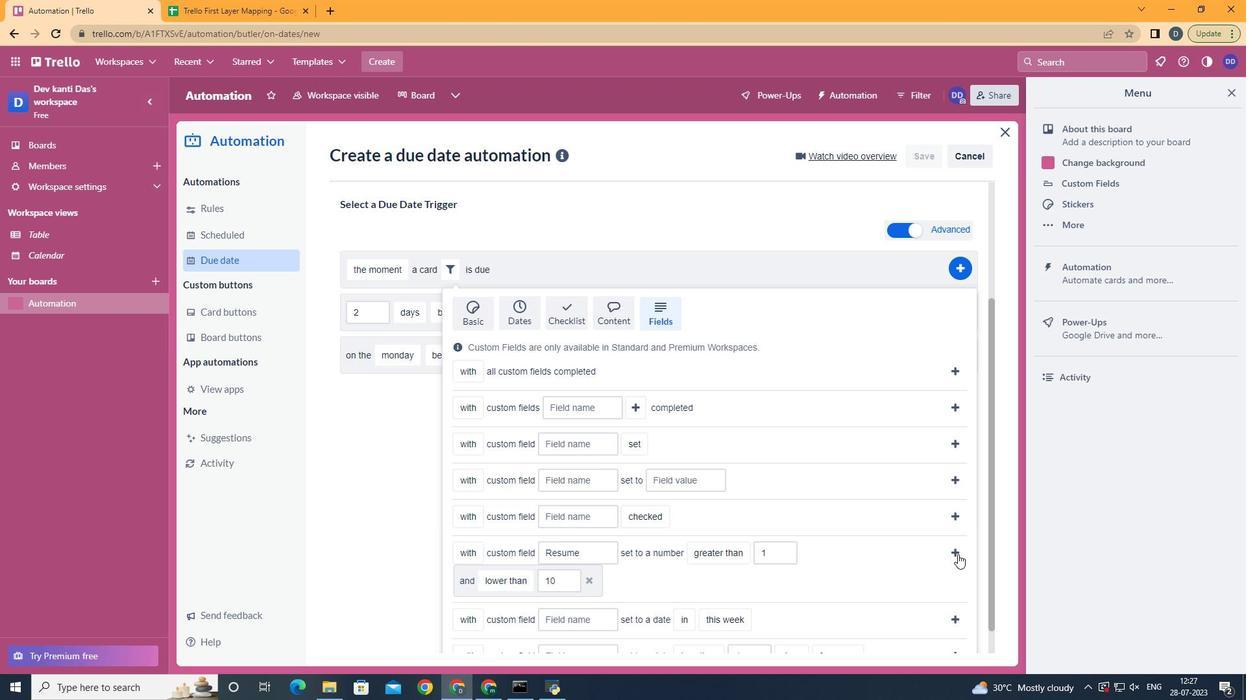 
Action: Mouse moved to (819, 517)
Screenshot: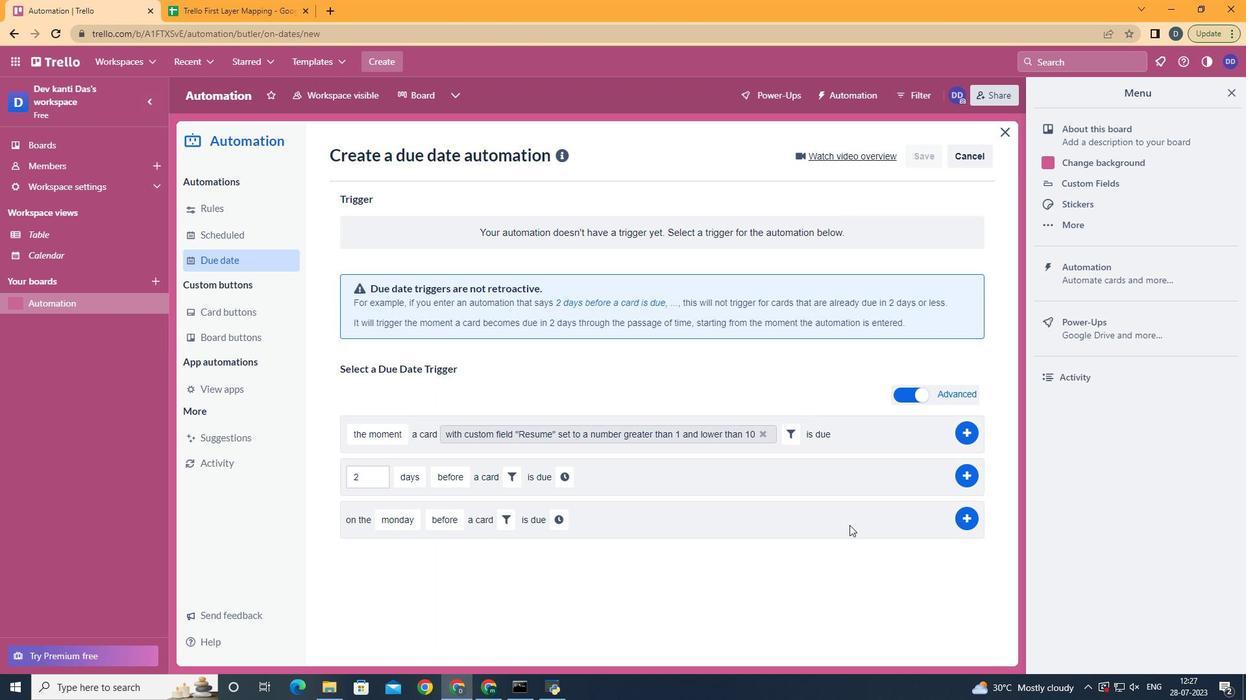 
